 Task: Add Sprouts Turkey On Wheat Kids Meal to the cart.
Action: Mouse moved to (216, 102)
Screenshot: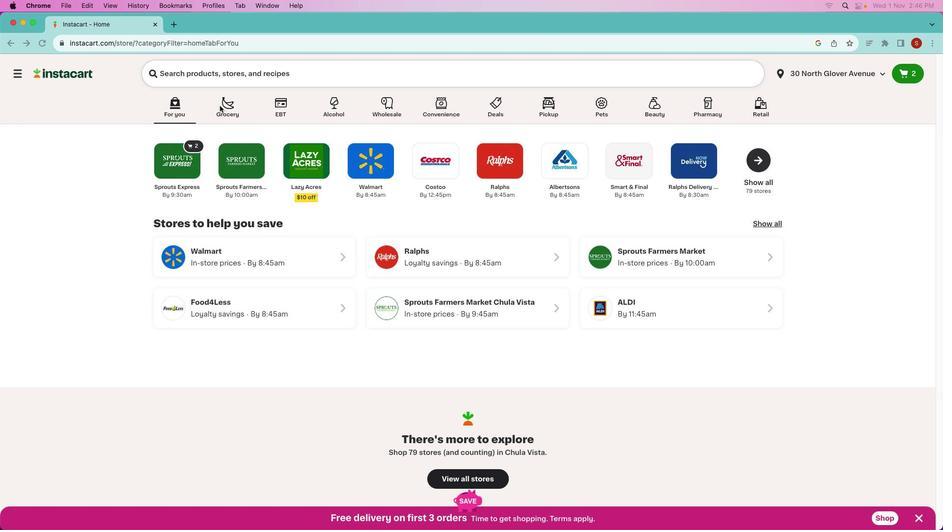 
Action: Mouse pressed left at (216, 102)
Screenshot: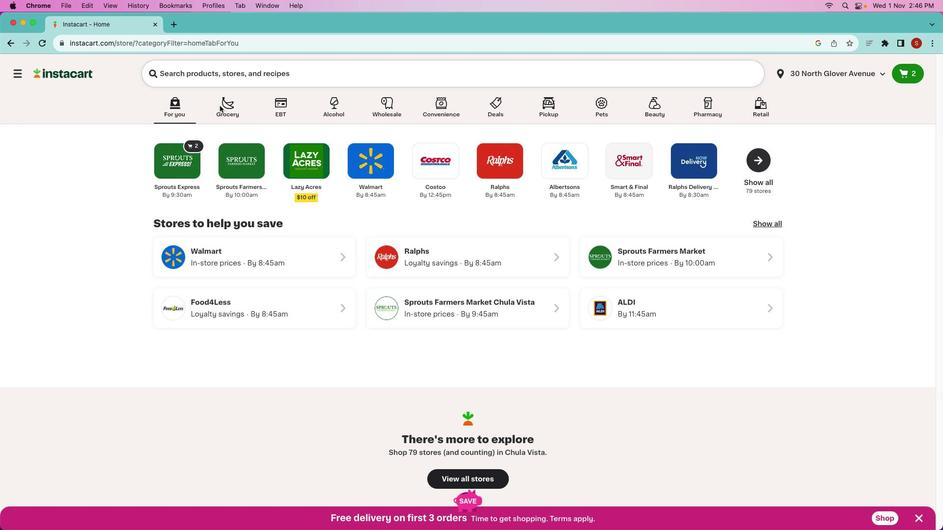 
Action: Mouse pressed left at (216, 102)
Screenshot: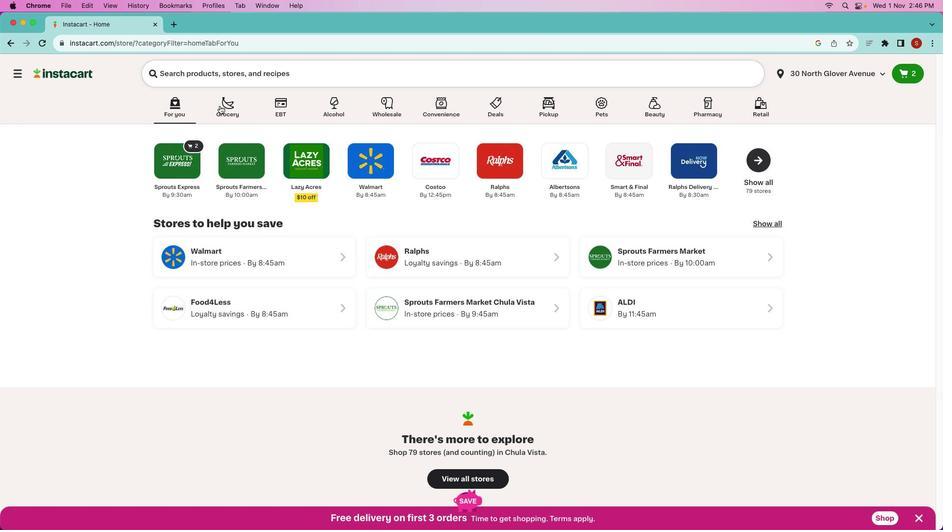 
Action: Mouse moved to (437, 270)
Screenshot: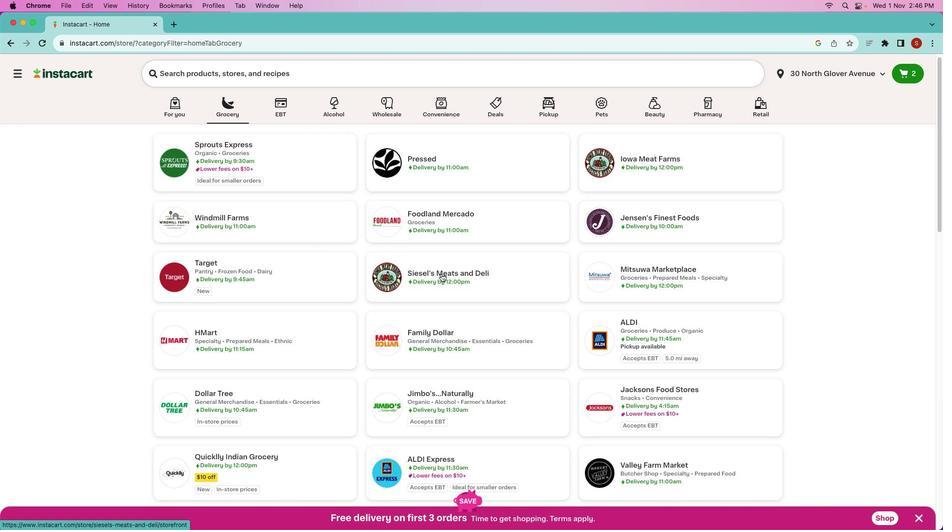 
Action: Mouse scrolled (437, 270) with delta (-2, -3)
Screenshot: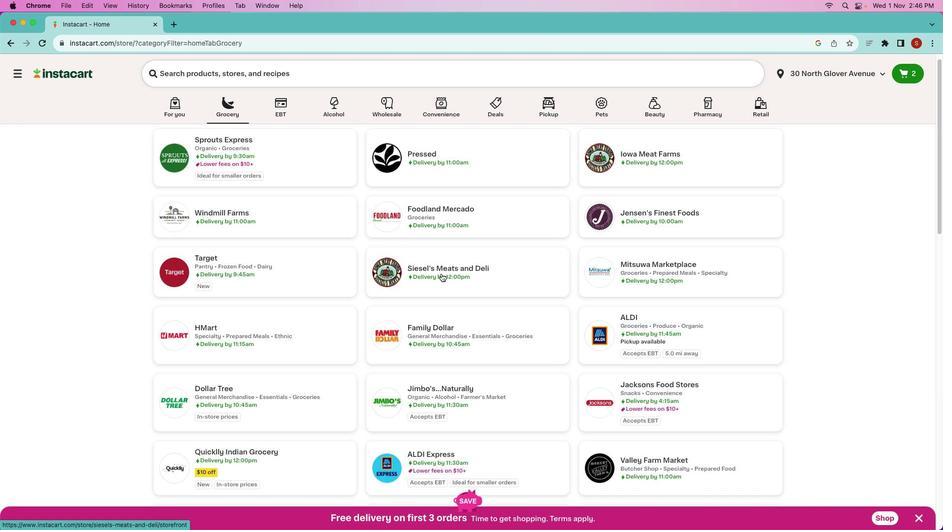 
Action: Mouse moved to (437, 270)
Screenshot: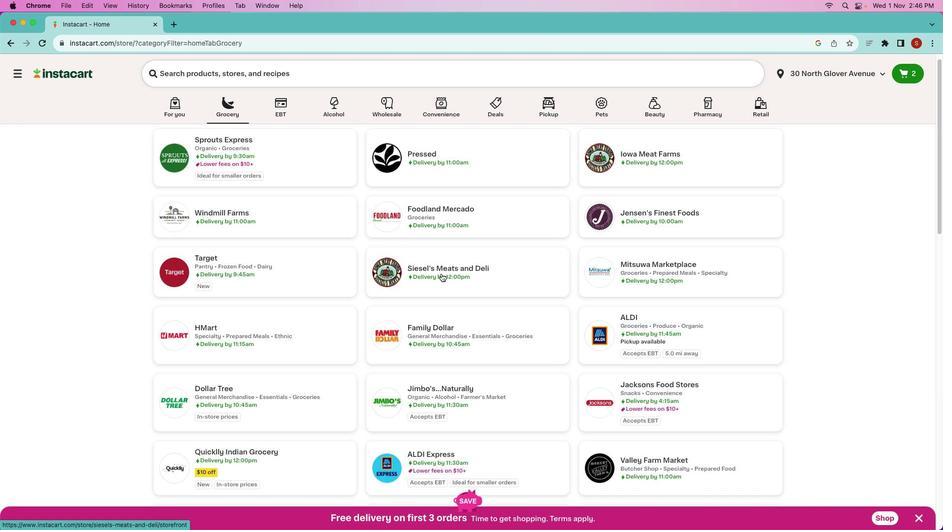 
Action: Mouse scrolled (437, 270) with delta (-2, -3)
Screenshot: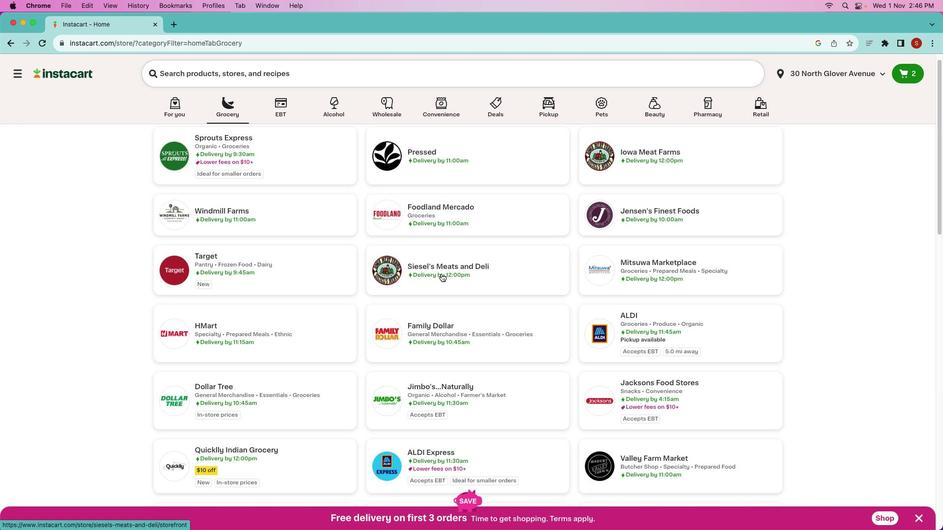 
Action: Mouse moved to (438, 279)
Screenshot: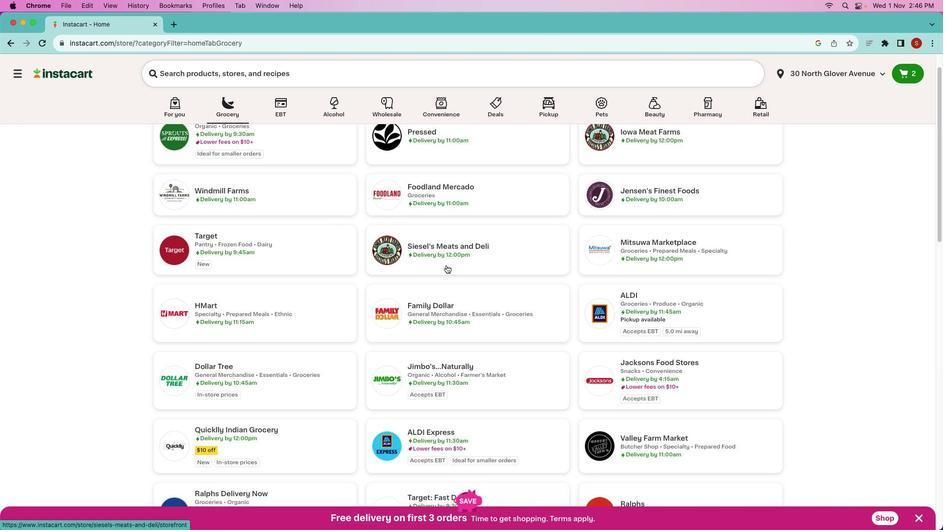 
Action: Mouse scrolled (438, 279) with delta (-2, -3)
Screenshot: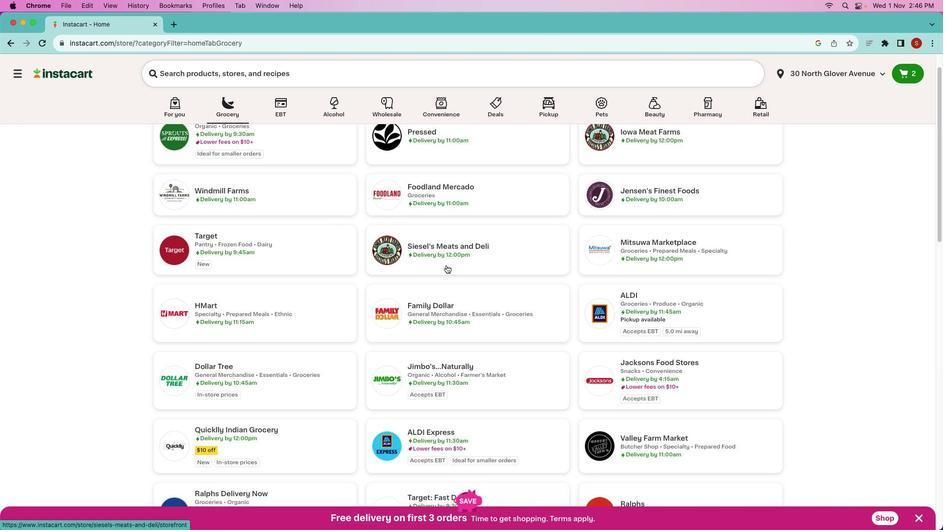 
Action: Mouse moved to (438, 269)
Screenshot: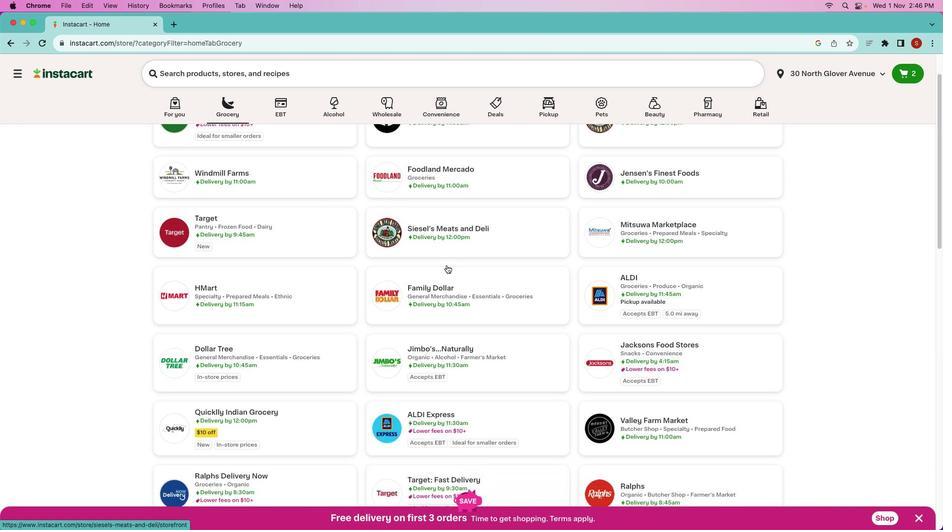 
Action: Mouse scrolled (438, 269) with delta (-2, -3)
Screenshot: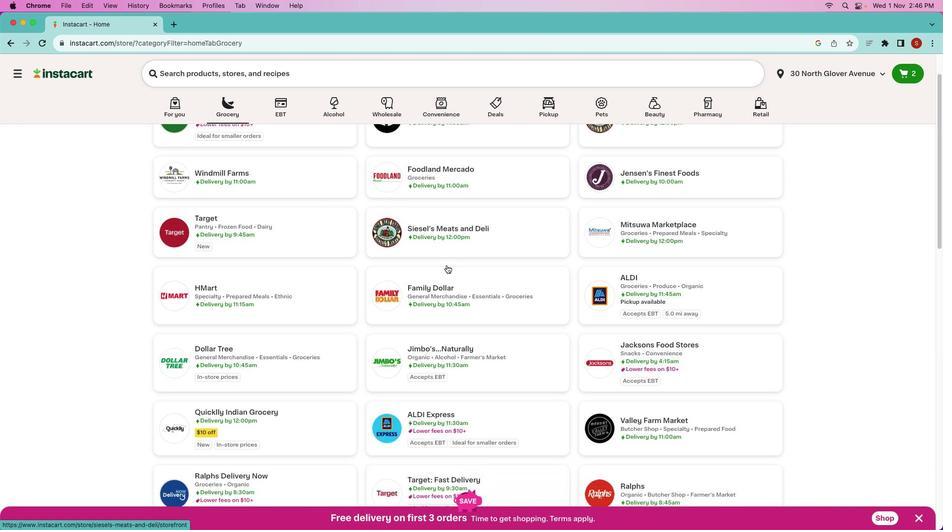 
Action: Mouse moved to (442, 262)
Screenshot: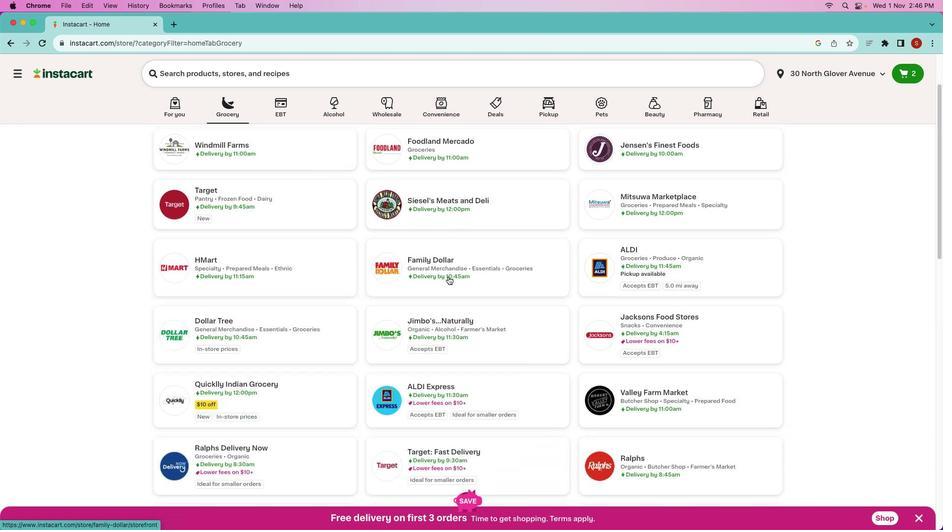 
Action: Mouse scrolled (442, 262) with delta (-2, -3)
Screenshot: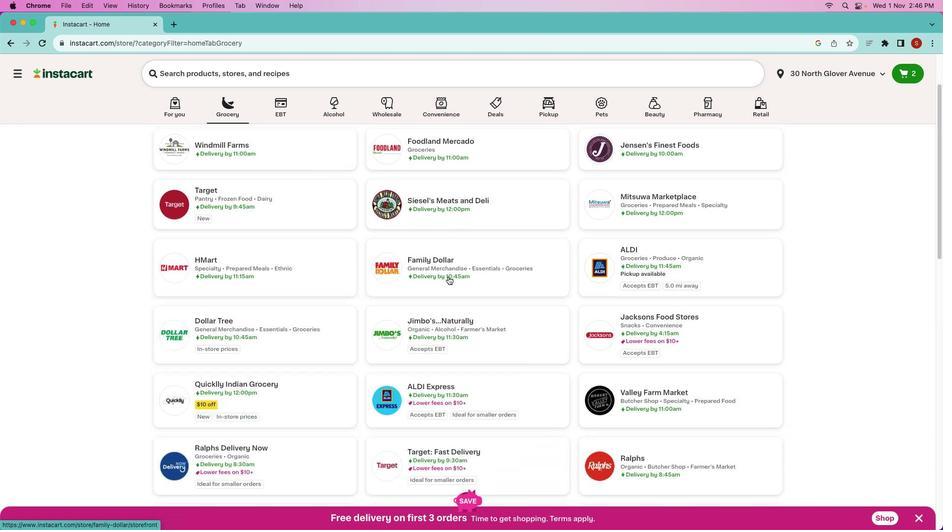 
Action: Mouse moved to (445, 276)
Screenshot: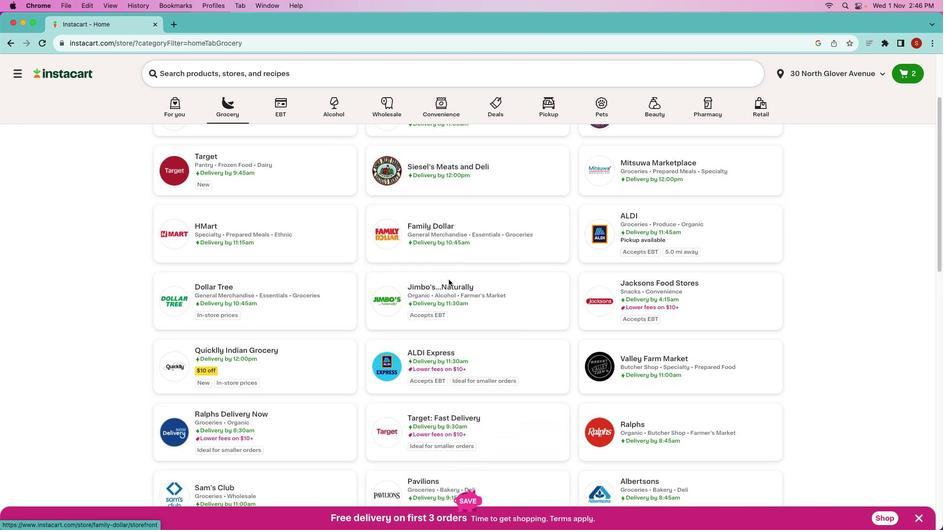 
Action: Mouse scrolled (445, 276) with delta (-2, -3)
Screenshot: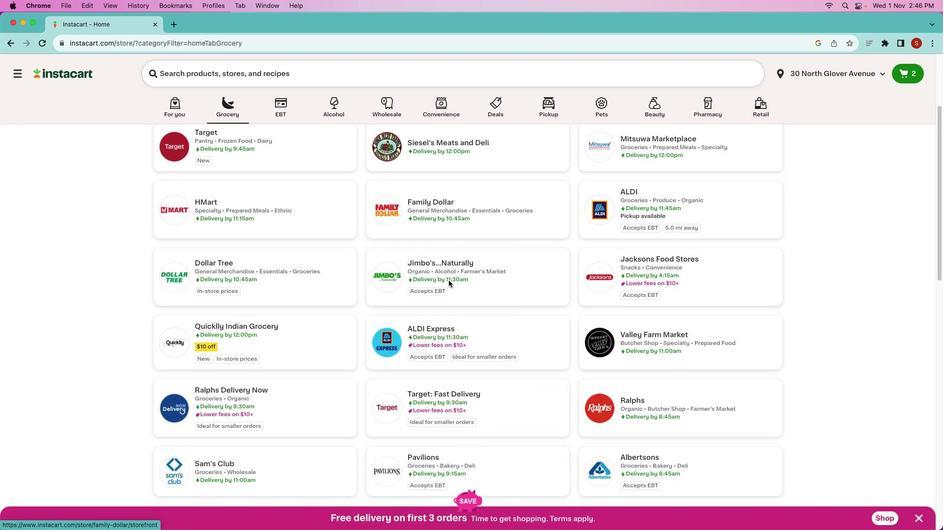 
Action: Mouse scrolled (445, 276) with delta (-2, -3)
Screenshot: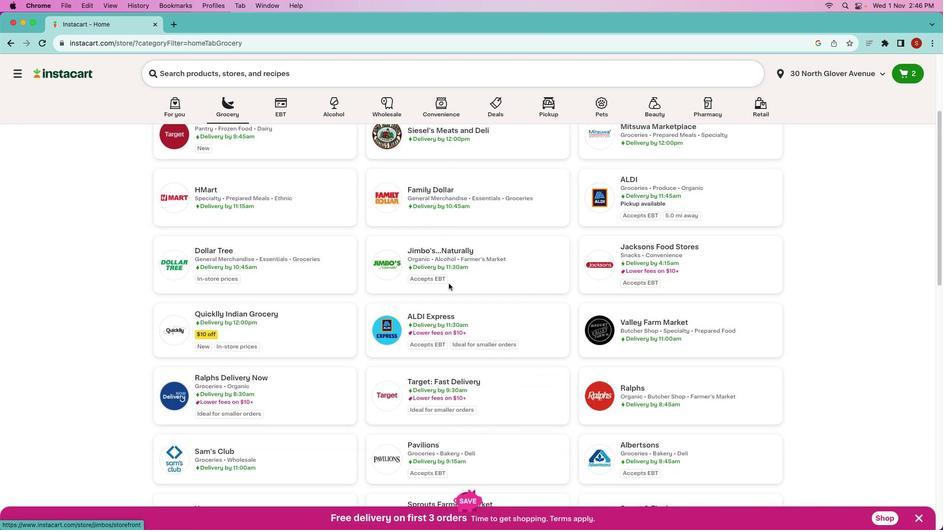 
Action: Mouse scrolled (445, 276) with delta (-2, -4)
Screenshot: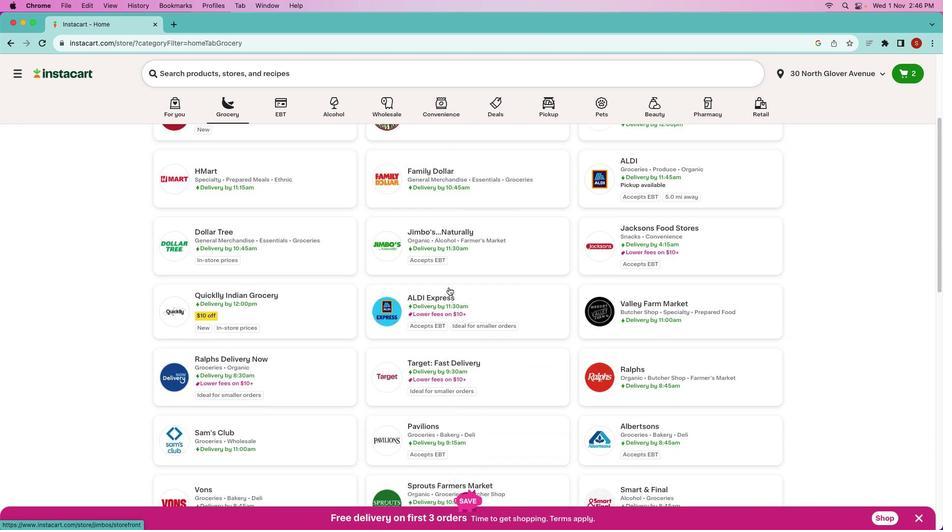 
Action: Mouse moved to (446, 285)
Screenshot: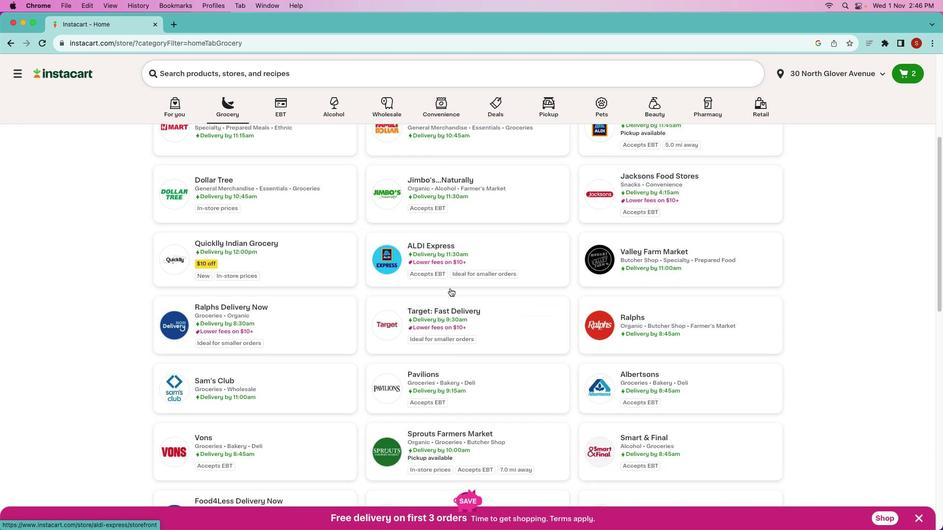 
Action: Mouse scrolled (446, 285) with delta (-2, -3)
Screenshot: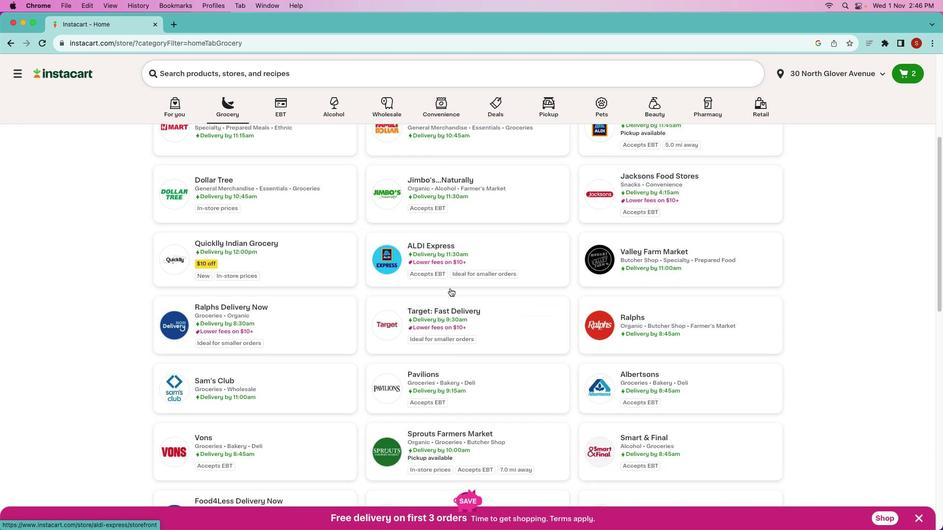 
Action: Mouse scrolled (446, 285) with delta (-2, -3)
Screenshot: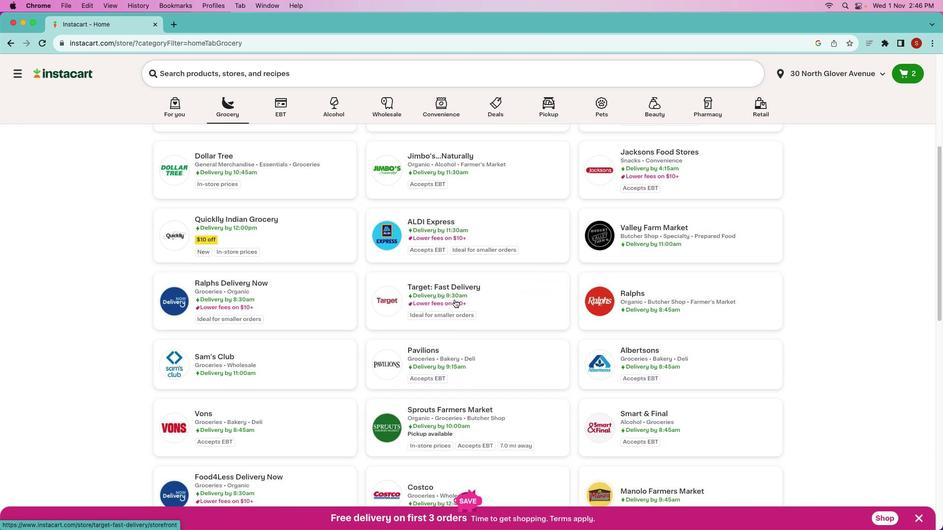 
Action: Mouse moved to (446, 285)
Screenshot: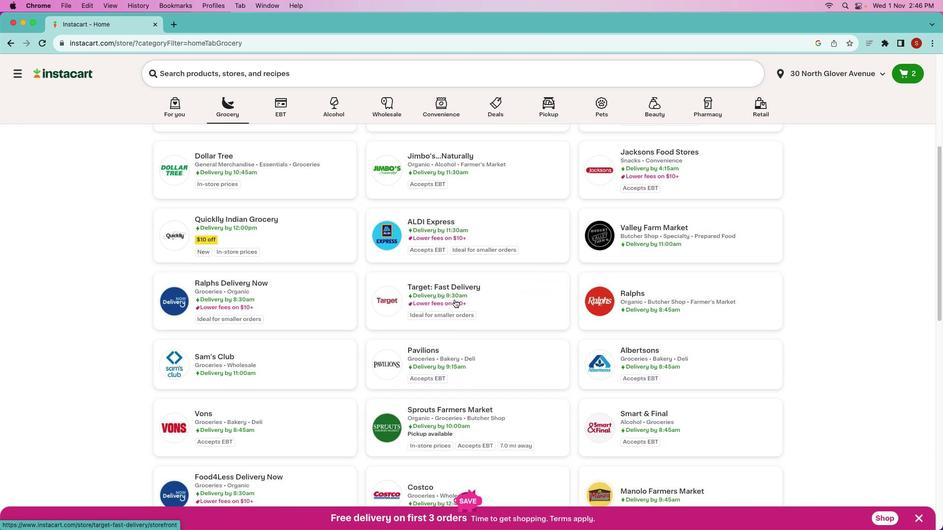 
Action: Mouse scrolled (446, 285) with delta (-2, -4)
Screenshot: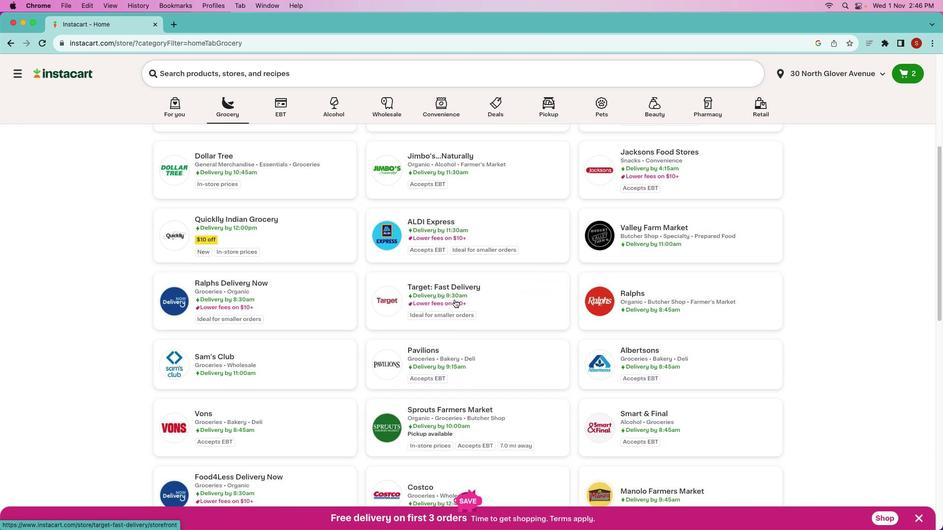 
Action: Mouse moved to (456, 345)
Screenshot: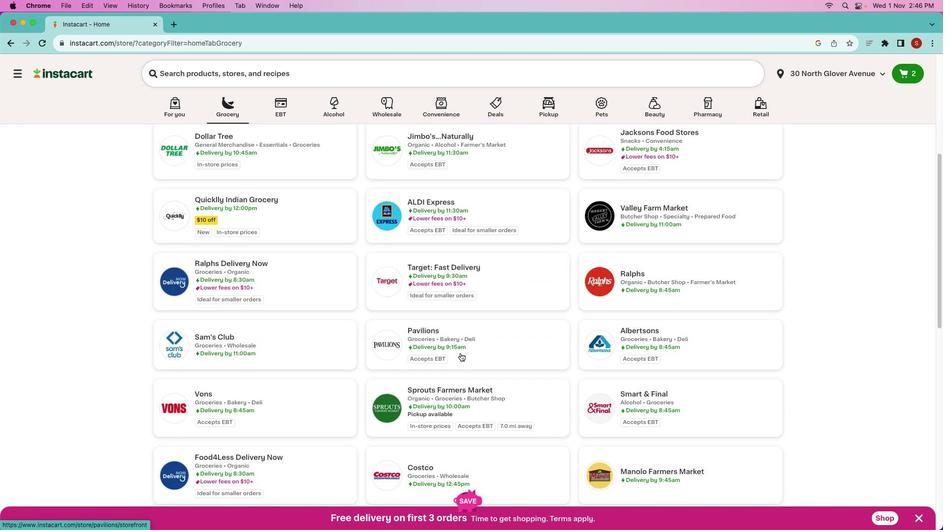 
Action: Mouse scrolled (456, 345) with delta (-2, -3)
Screenshot: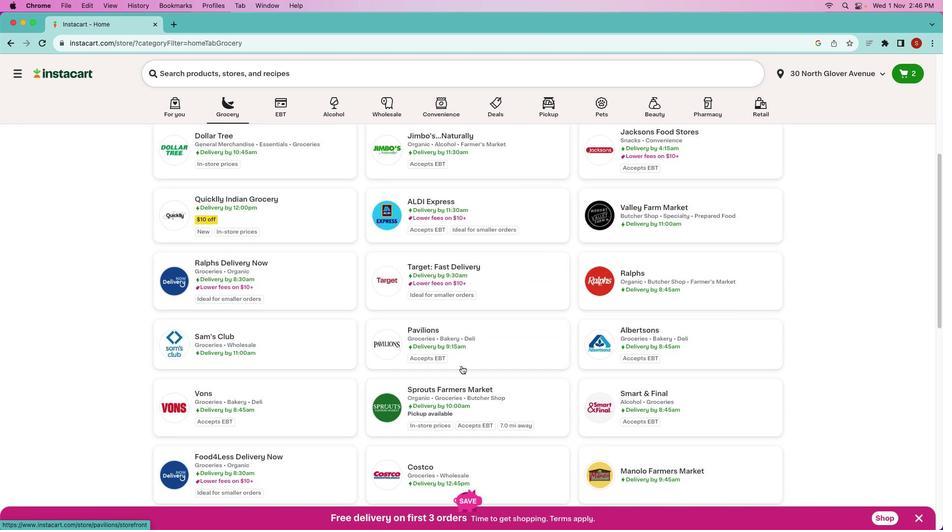 
Action: Mouse moved to (455, 389)
Screenshot: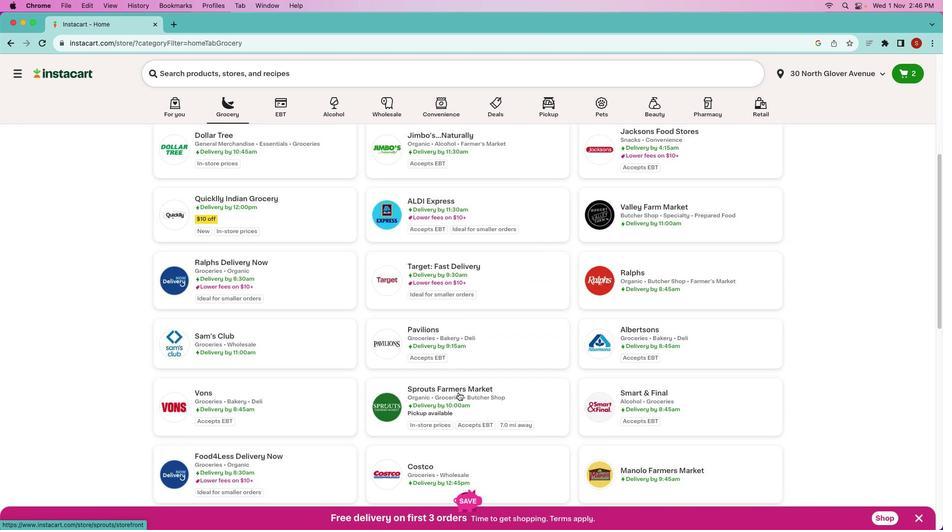 
Action: Mouse pressed left at (455, 389)
Screenshot: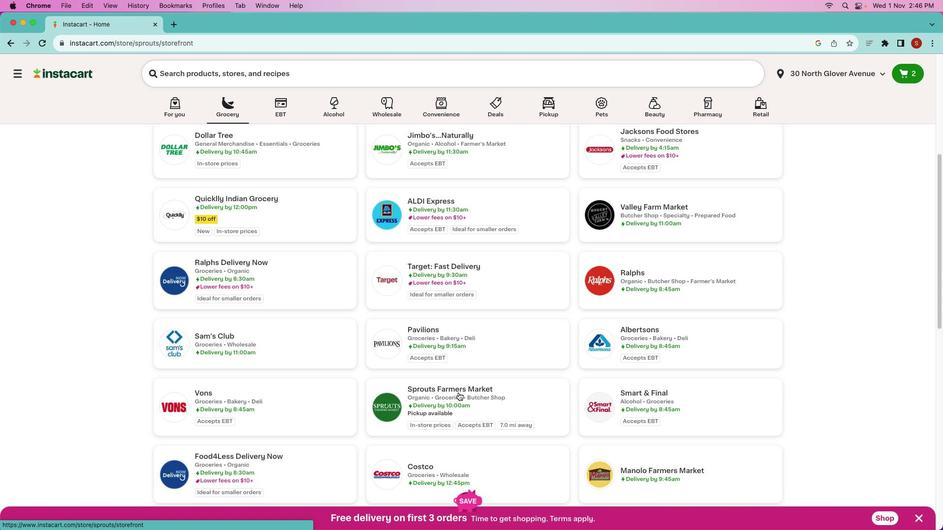 
Action: Mouse moved to (322, 75)
Screenshot: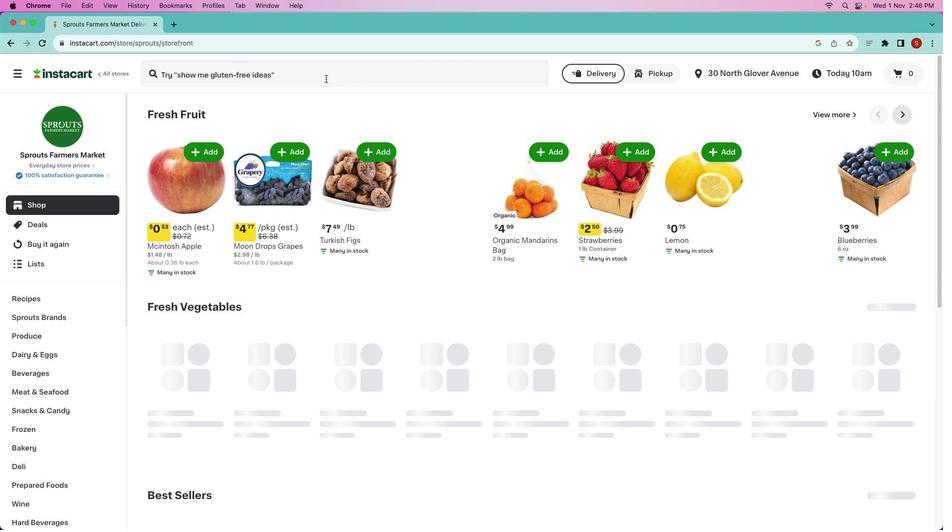 
Action: Mouse pressed left at (322, 75)
Screenshot: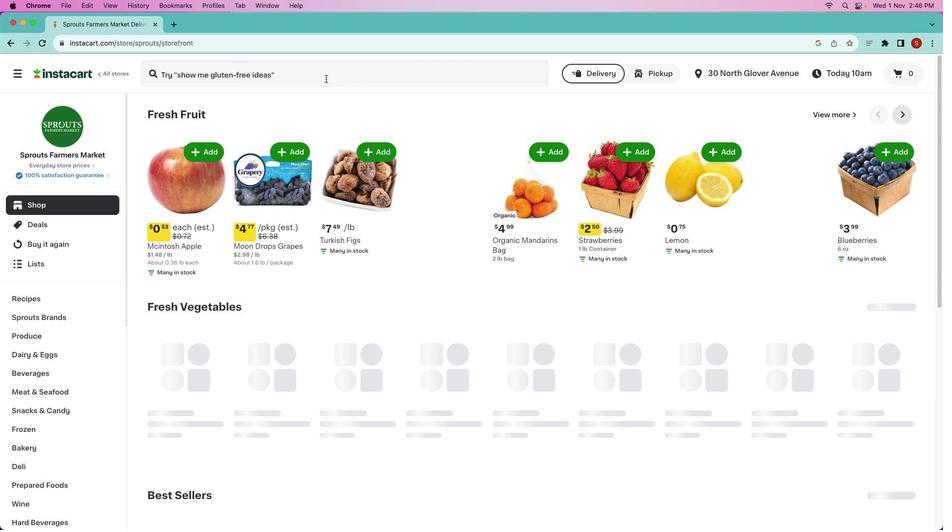 
Action: Mouse moved to (318, 78)
Screenshot: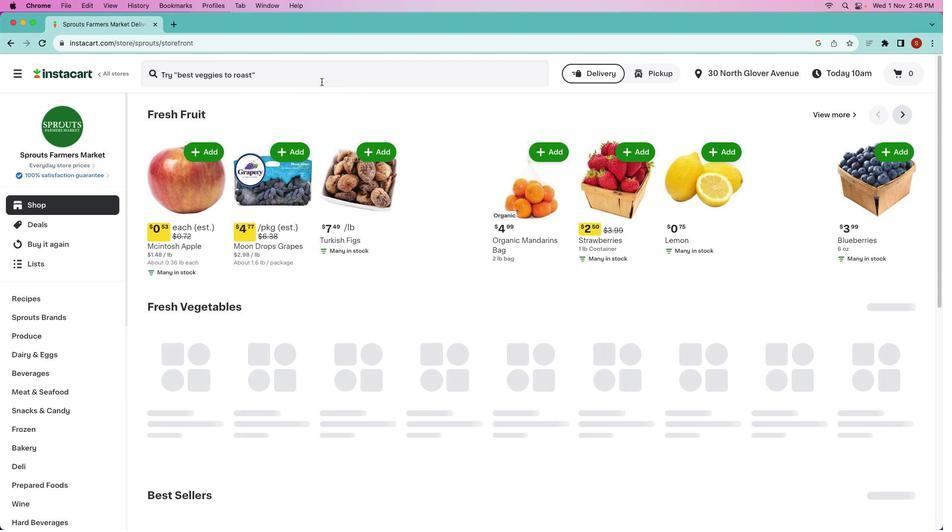 
Action: Mouse pressed left at (318, 78)
Screenshot: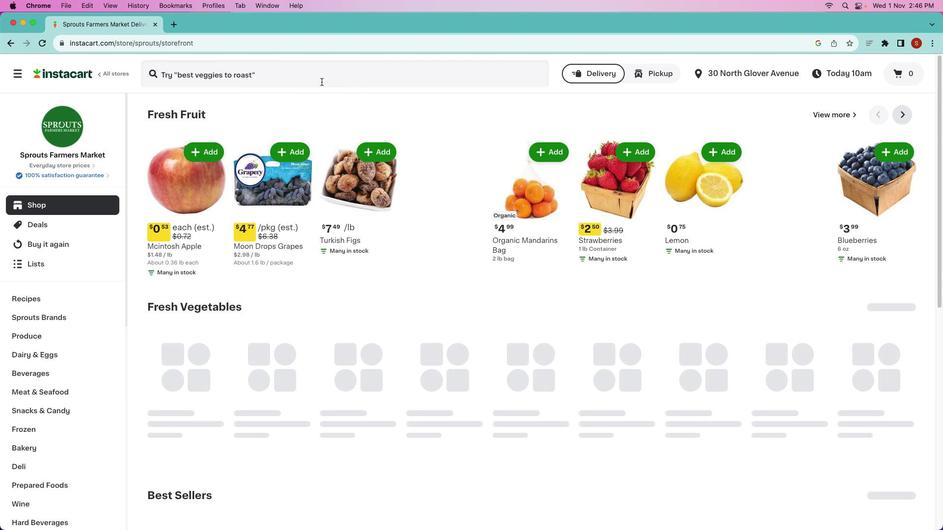 
Action: Key pressed 's''p''o''r'Key.backspaceKey.backspace'r''o''u''t''s'Key.space't''u''r''k''e''y'Key.space'o''n'Key.space'w''h''e''a''t'Key.space'k''i''d''s'Key.space'm''e''a''l'Key.spaceKey.enter
Screenshot: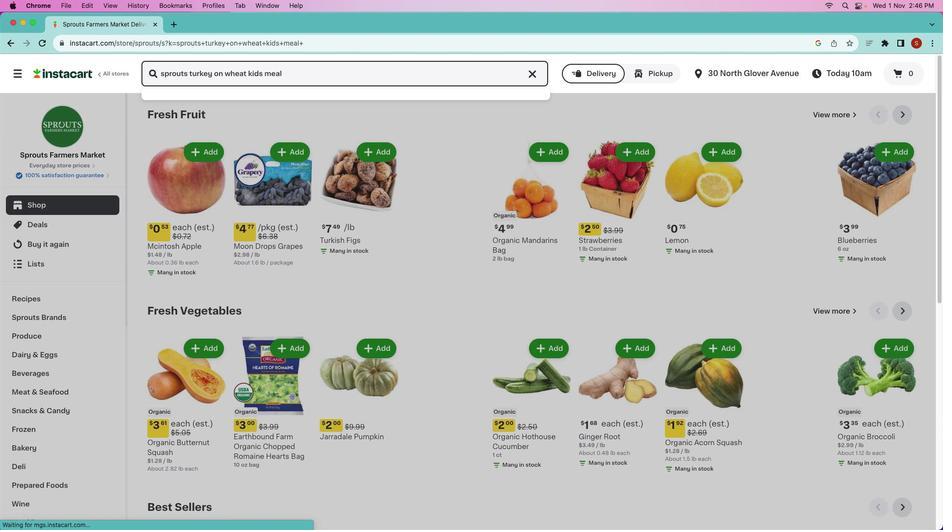 
Action: Mouse moved to (397, 298)
Screenshot: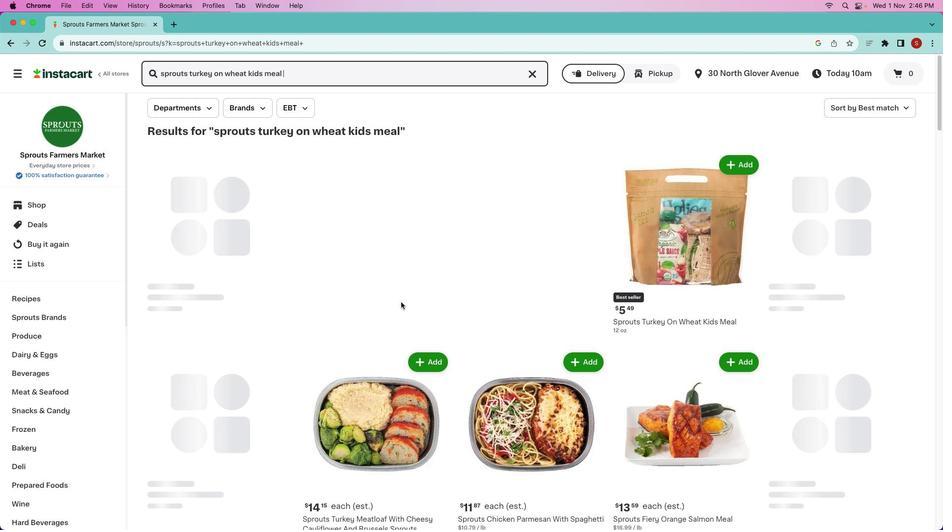 
Action: Mouse scrolled (397, 298) with delta (-2, -3)
Screenshot: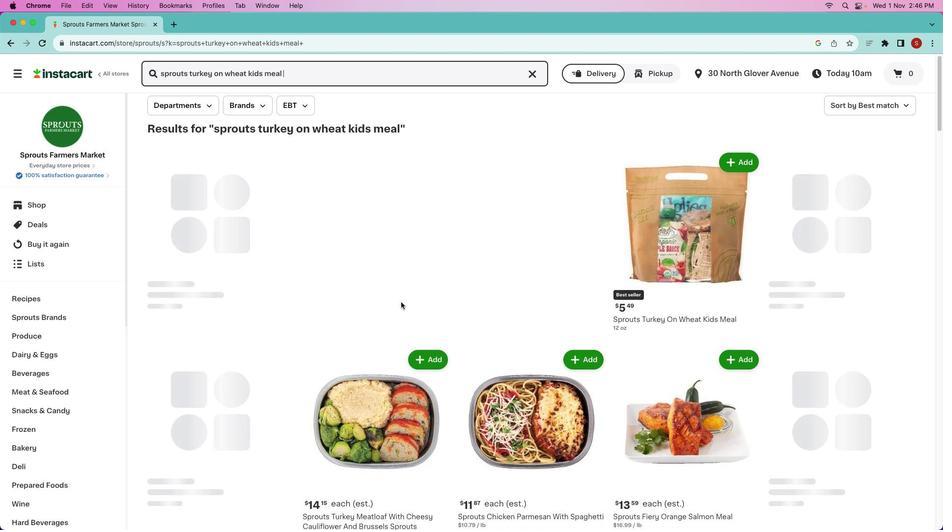 
Action: Mouse moved to (398, 298)
Screenshot: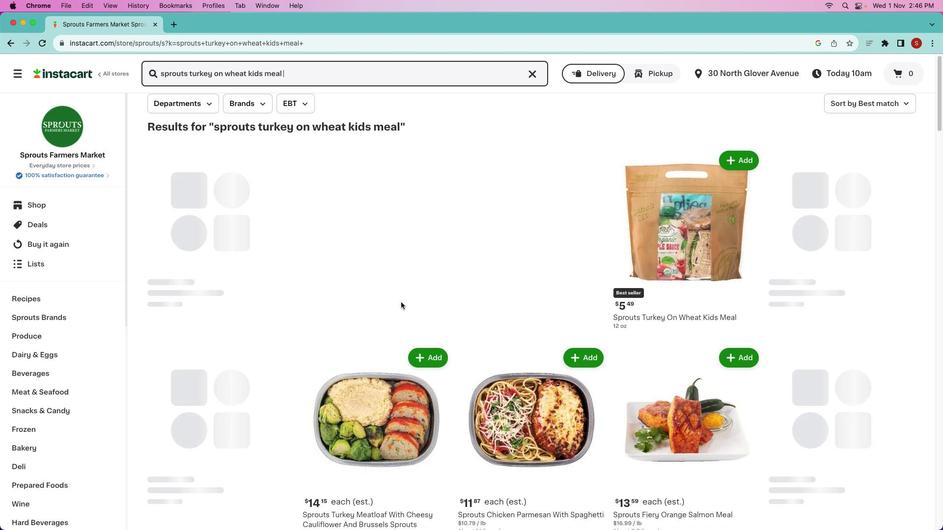 
Action: Mouse scrolled (398, 298) with delta (-2, -3)
Screenshot: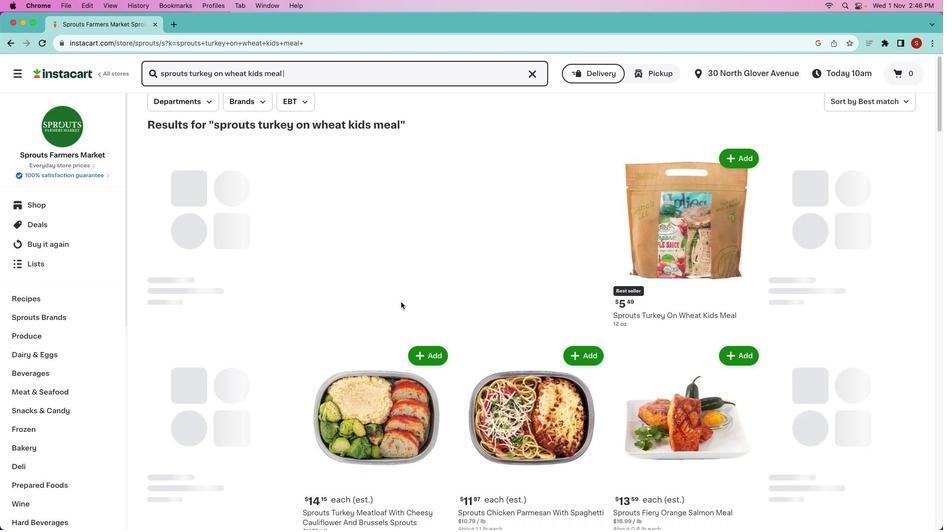 
Action: Mouse moved to (386, 363)
Screenshot: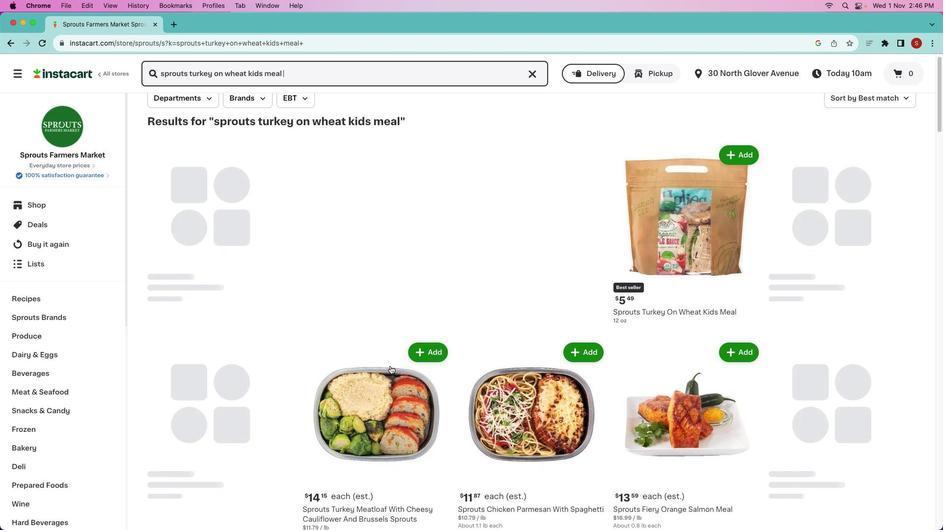 
Action: Mouse scrolled (386, 363) with delta (-2, -3)
Screenshot: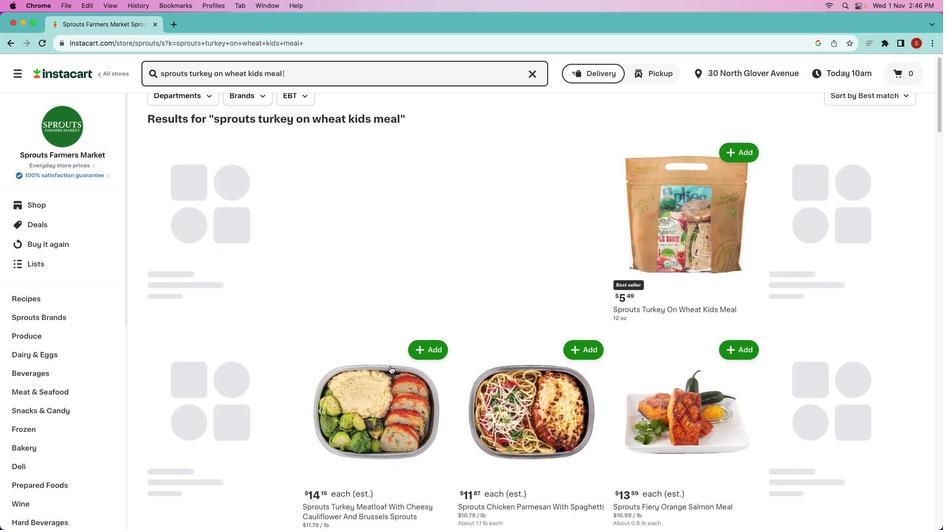 
Action: Mouse moved to (386, 363)
Screenshot: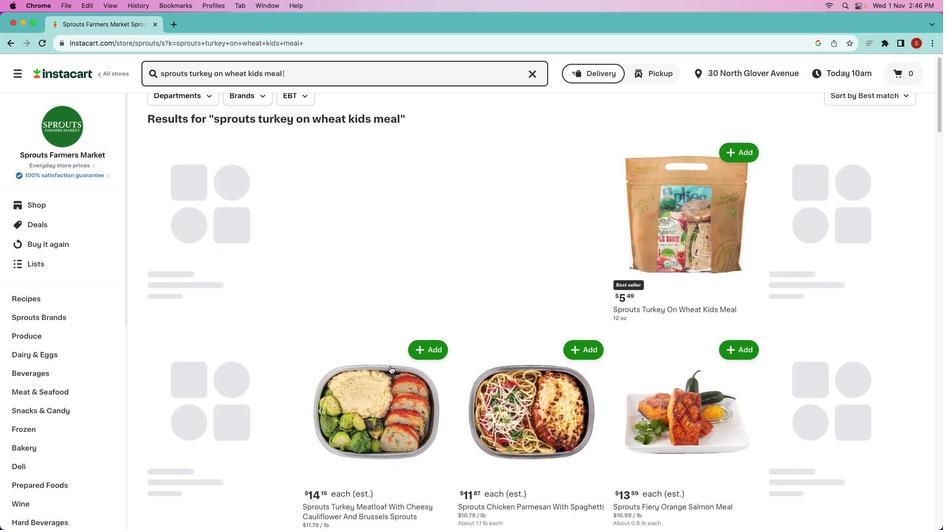 
Action: Mouse scrolled (386, 363) with delta (-2, -3)
Screenshot: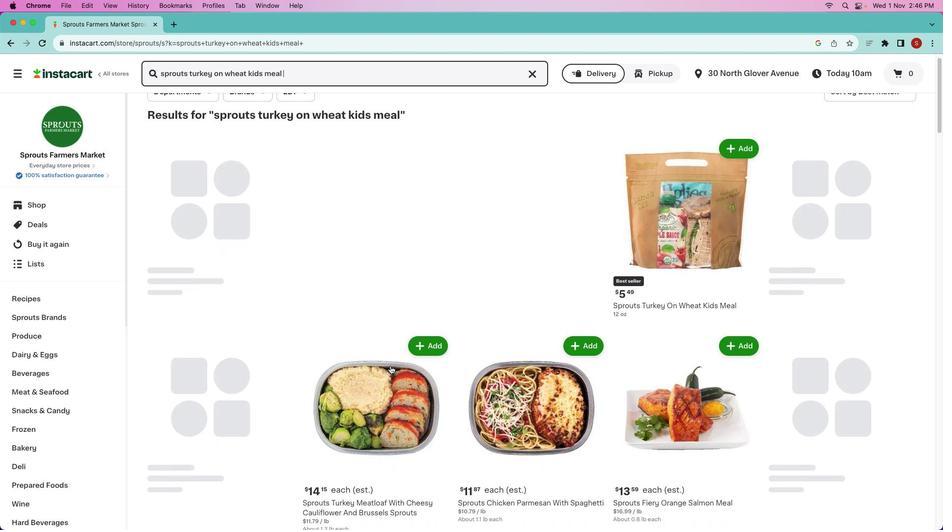 
Action: Mouse moved to (335, 306)
Screenshot: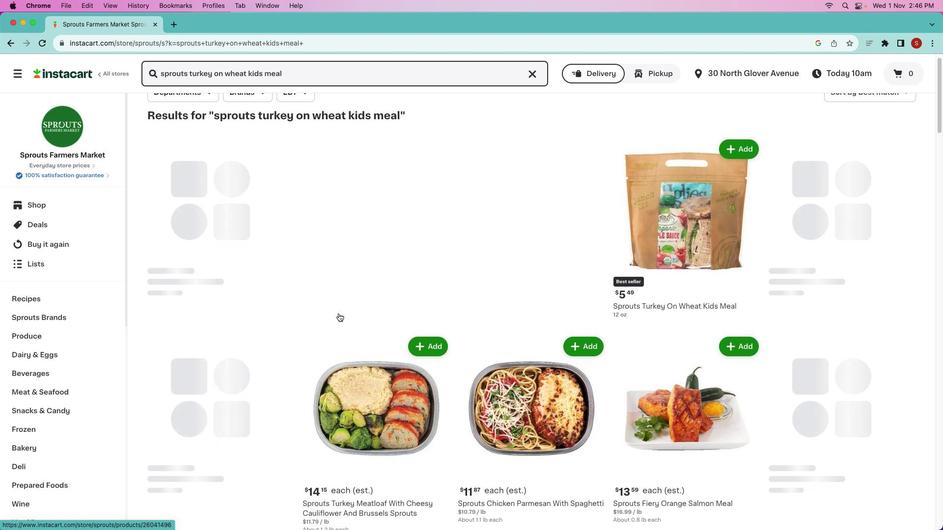
Action: Mouse scrolled (335, 306) with delta (-2, -2)
Screenshot: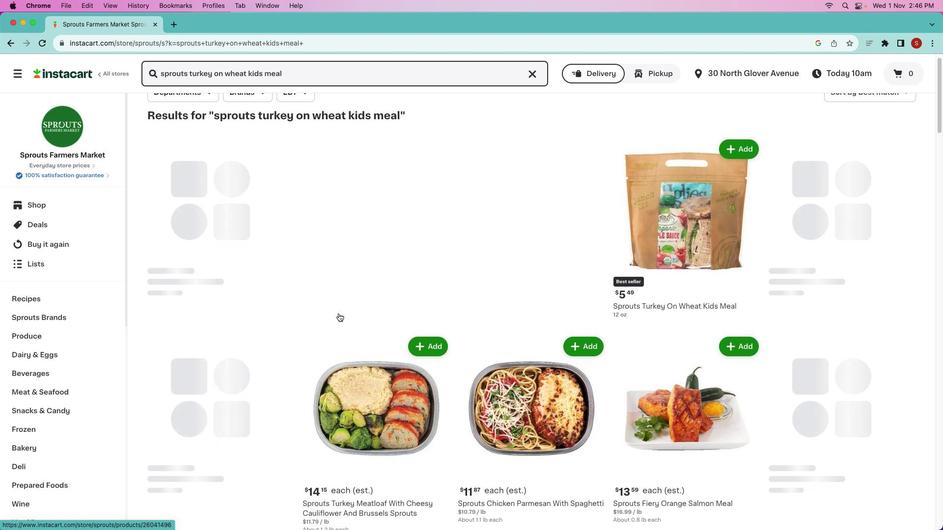 
Action: Mouse moved to (335, 306)
Screenshot: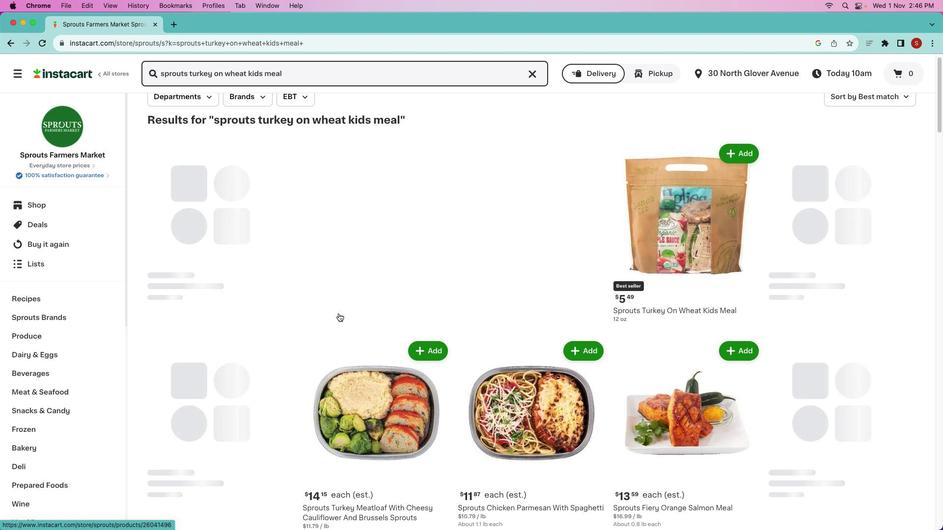 
Action: Mouse scrolled (335, 306) with delta (-2, -2)
Screenshot: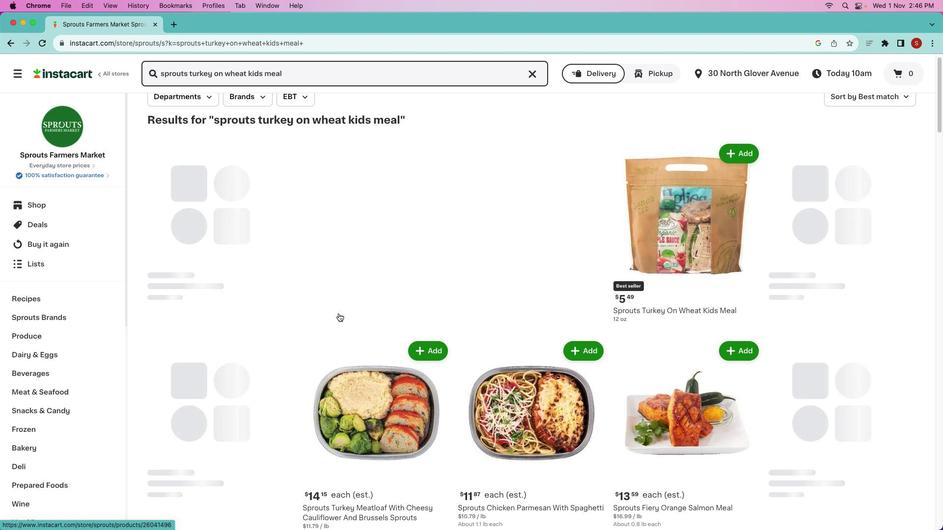 
Action: Mouse moved to (335, 310)
Screenshot: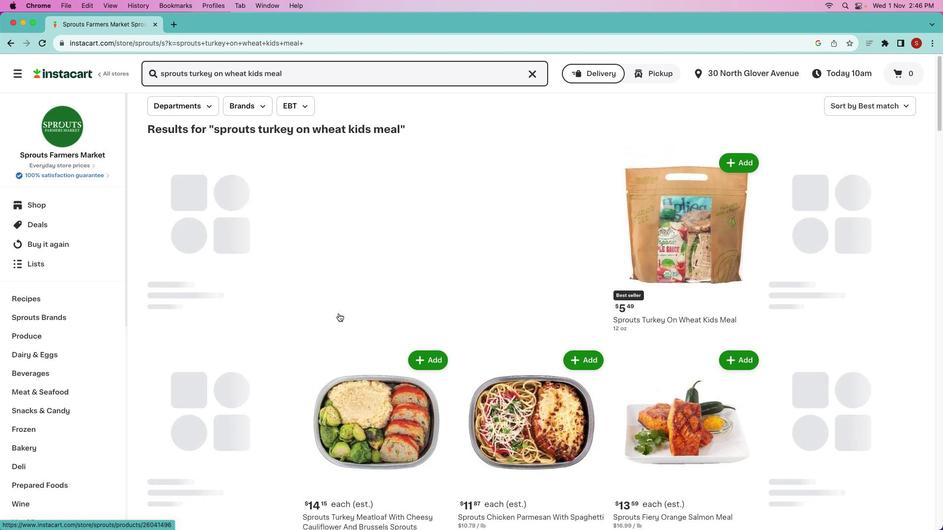 
Action: Mouse scrolled (335, 310) with delta (-2, -1)
Screenshot: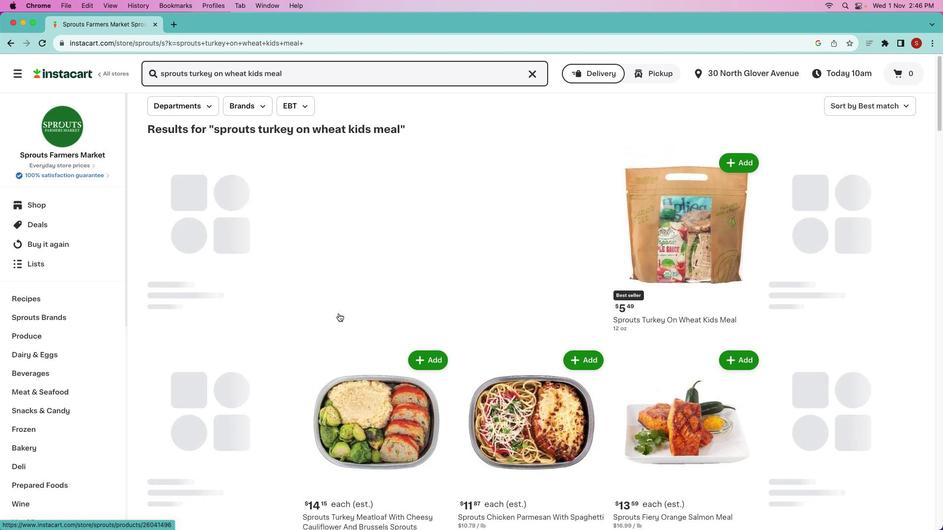 
Action: Mouse moved to (335, 311)
Screenshot: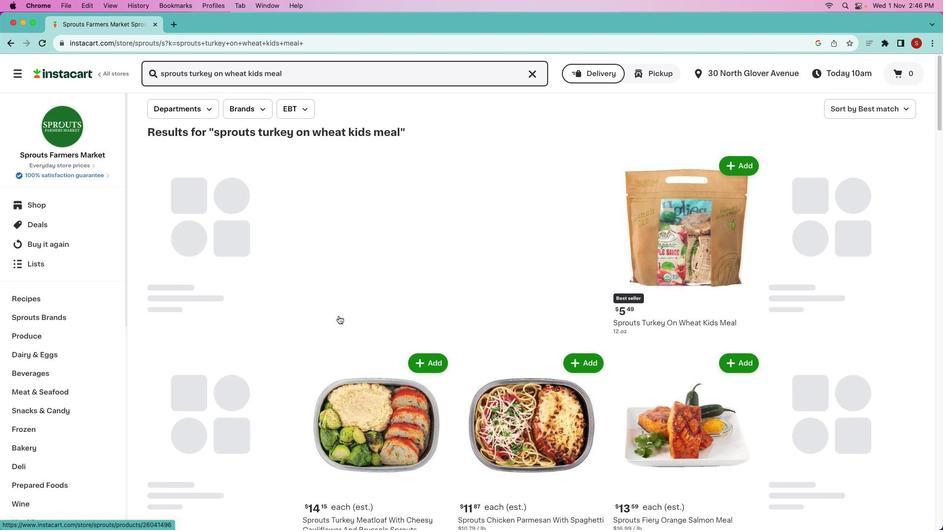 
Action: Mouse scrolled (335, 311) with delta (-2, -2)
Screenshot: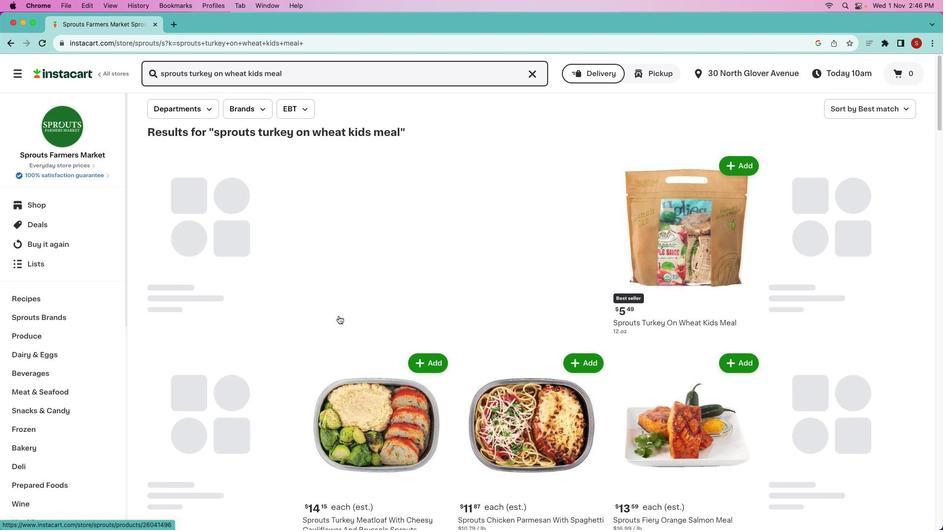 
Action: Mouse moved to (335, 311)
Screenshot: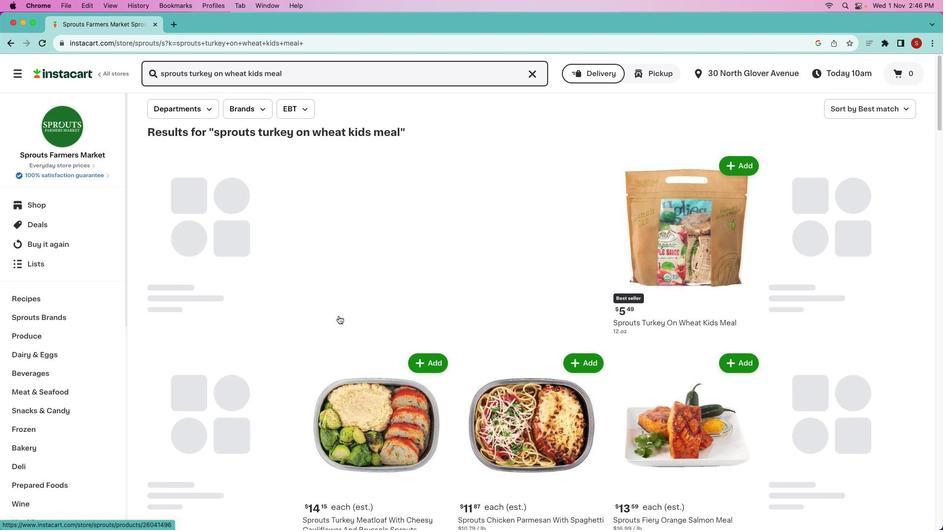 
Action: Mouse scrolled (335, 311) with delta (-2, -2)
Screenshot: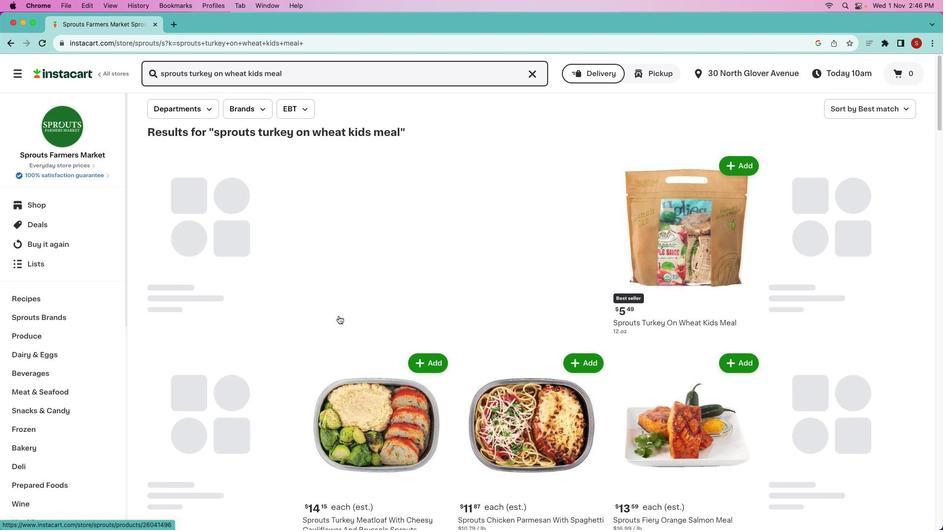 
Action: Mouse moved to (326, 276)
Screenshot: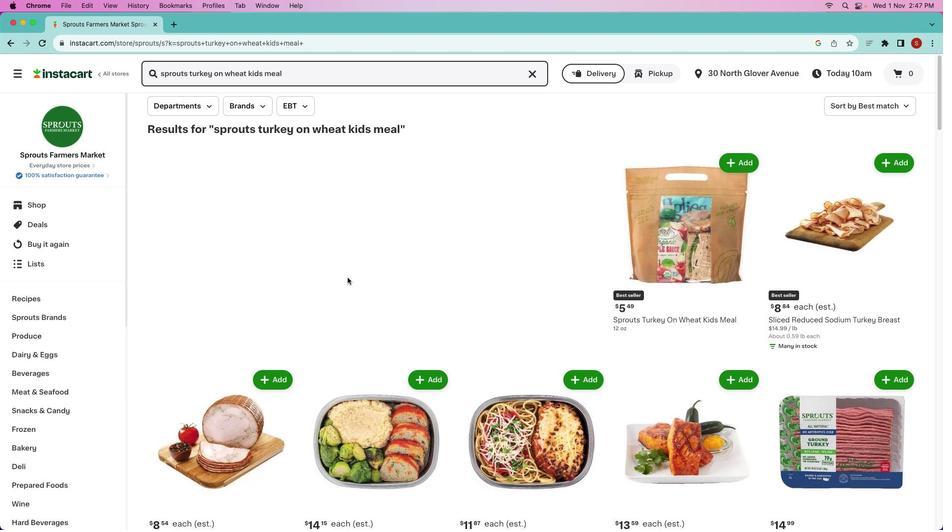 
Action: Mouse scrolled (326, 276) with delta (-2, -3)
Screenshot: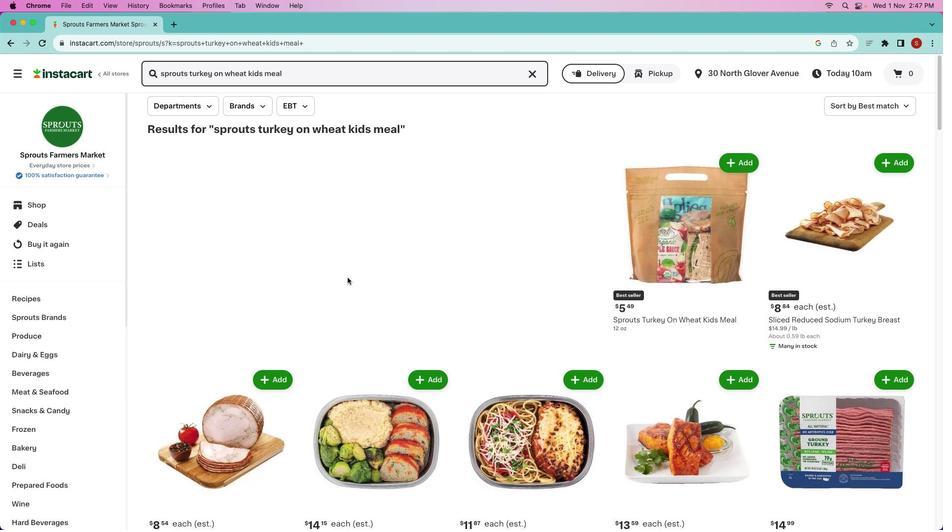 
Action: Mouse moved to (330, 274)
Screenshot: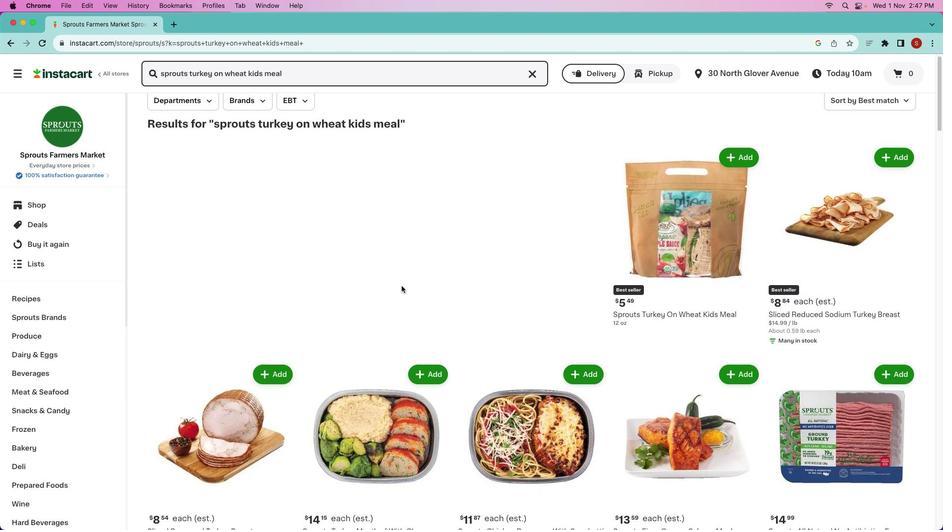
Action: Mouse scrolled (330, 274) with delta (-2, -3)
Screenshot: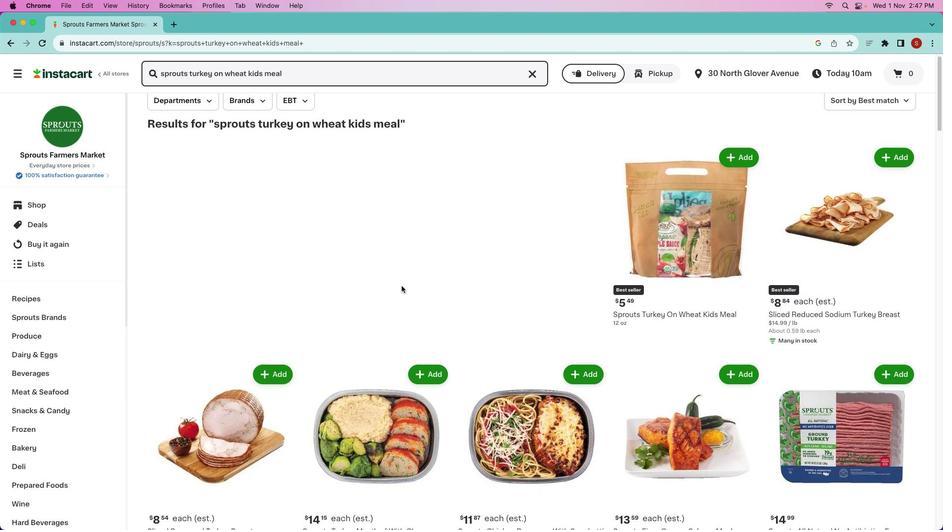 
Action: Mouse moved to (730, 151)
Screenshot: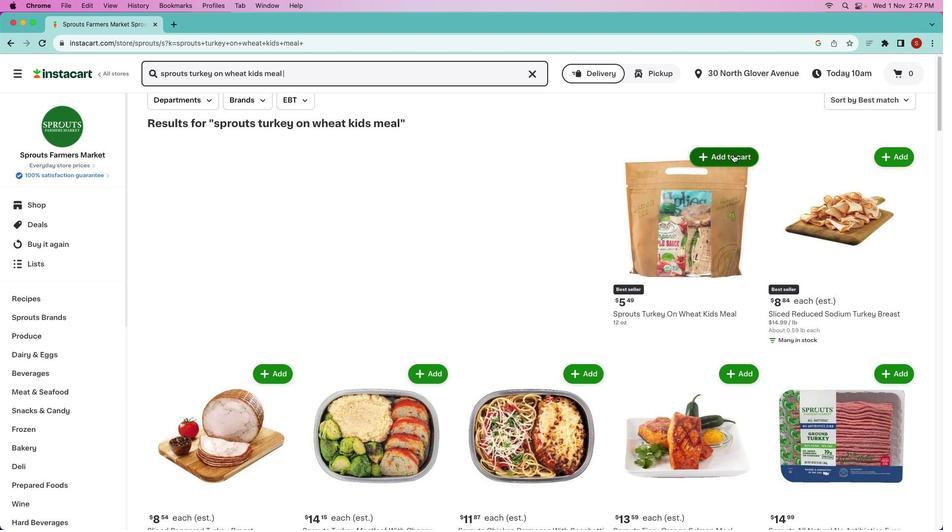 
Action: Mouse pressed left at (730, 151)
Screenshot: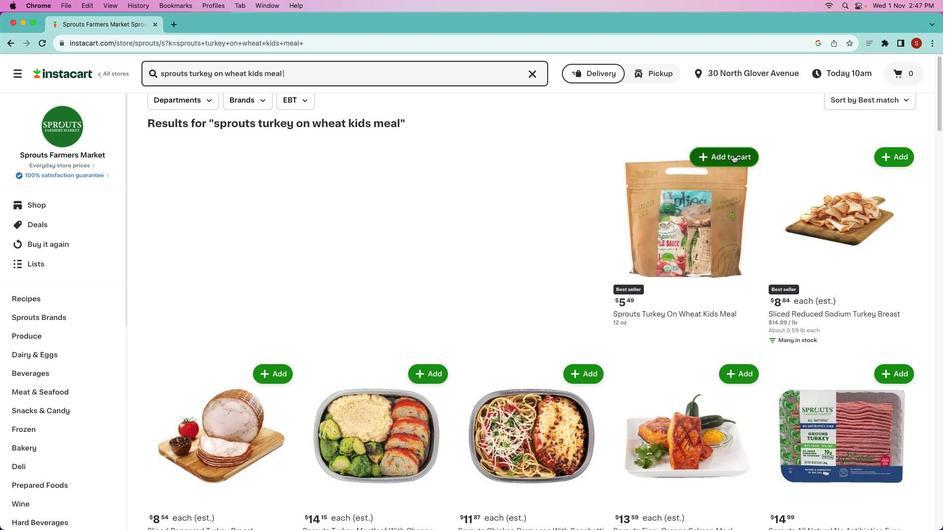 
Action: Mouse moved to (588, 235)
Screenshot: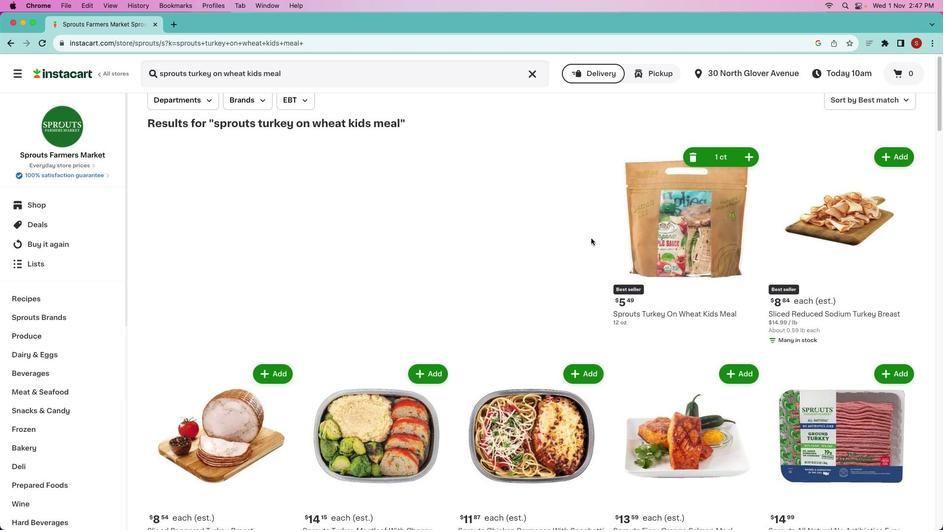 
